 Task: Create Card Card0002 in Board Board0001 in Development in Trello
Action: Mouse moved to (597, 91)
Screenshot: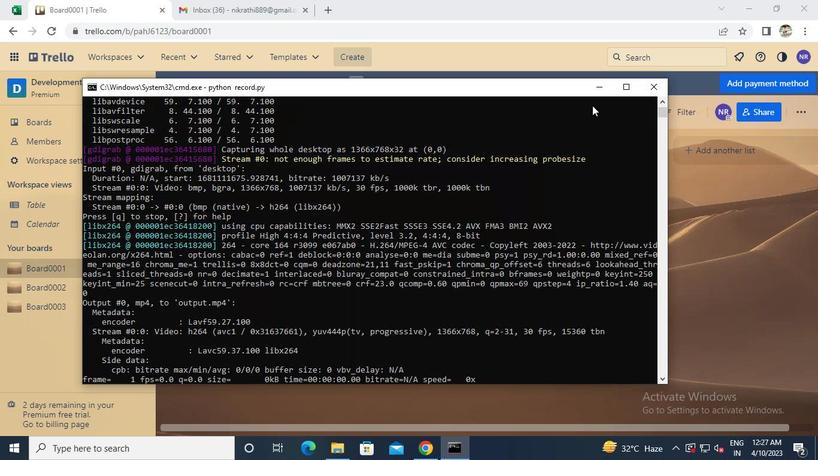 
Action: Mouse pressed left at (597, 91)
Screenshot: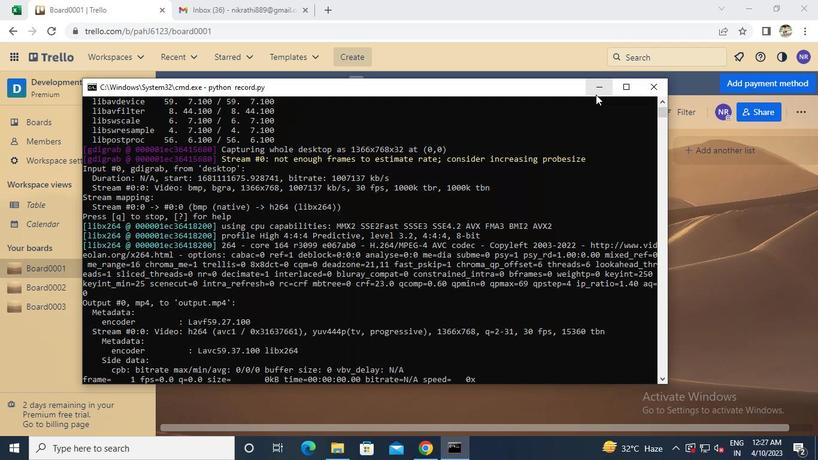 
Action: Mouse moved to (242, 202)
Screenshot: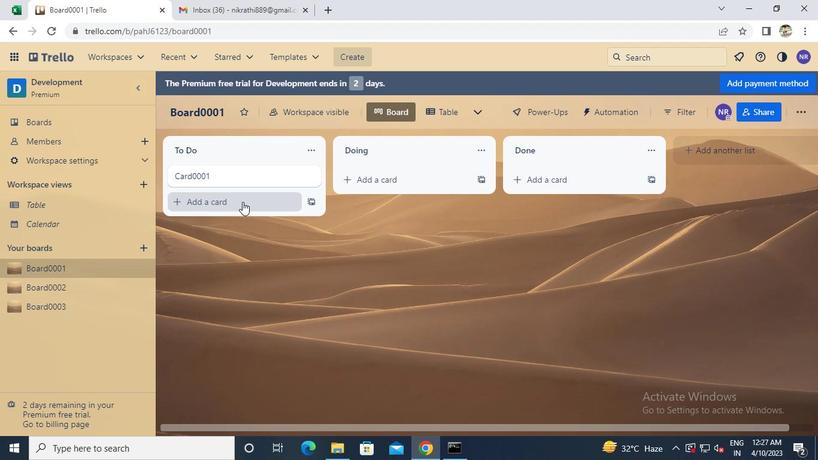 
Action: Mouse pressed left at (242, 202)
Screenshot: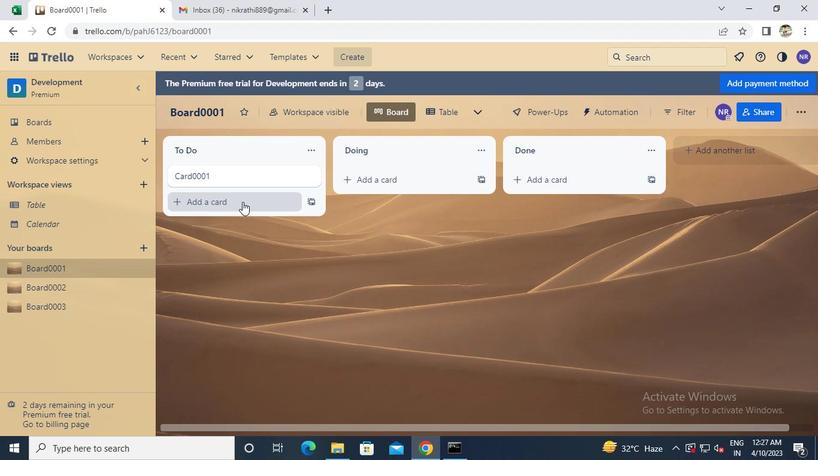 
Action: Mouse moved to (242, 201)
Screenshot: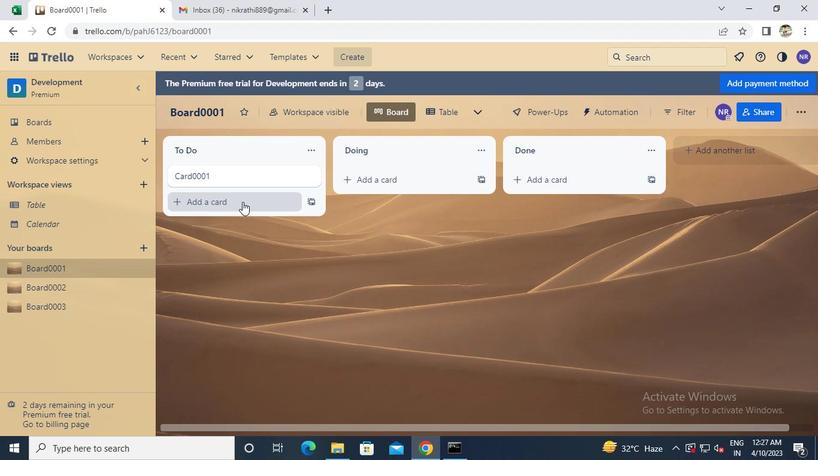 
Action: Keyboard Key.caps_lock
Screenshot: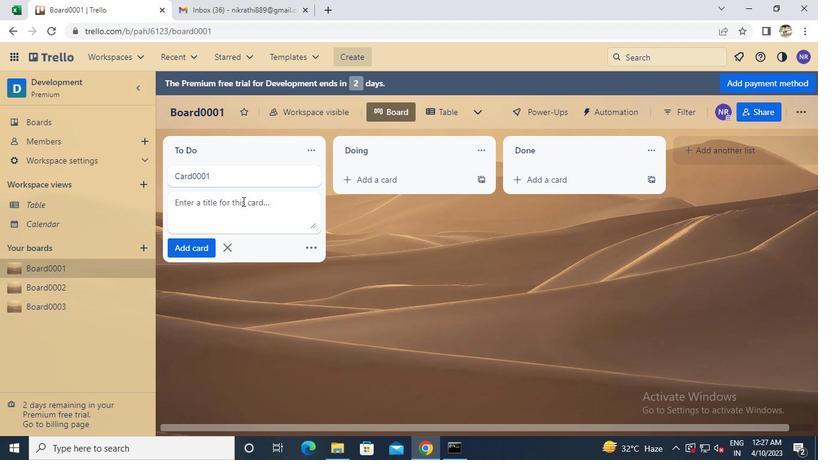 
Action: Keyboard c
Screenshot: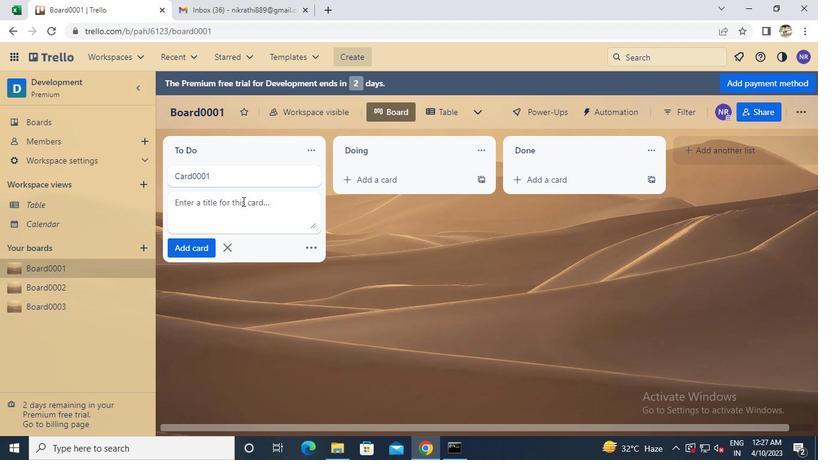 
Action: Keyboard Key.caps_lock
Screenshot: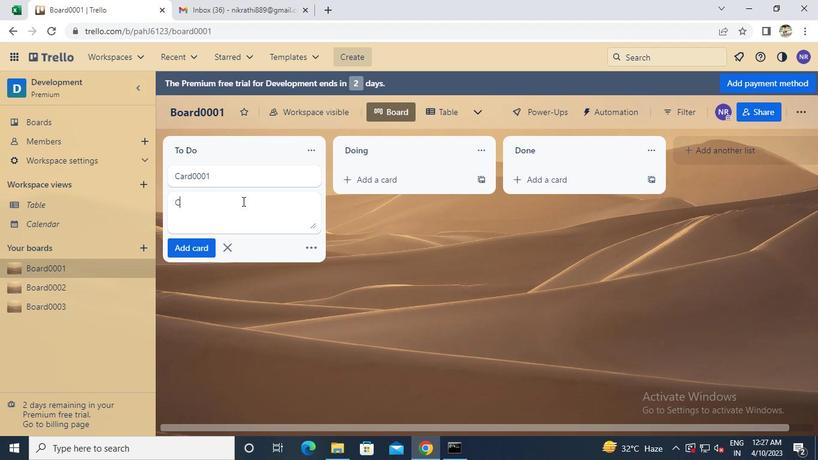 
Action: Keyboard a
Screenshot: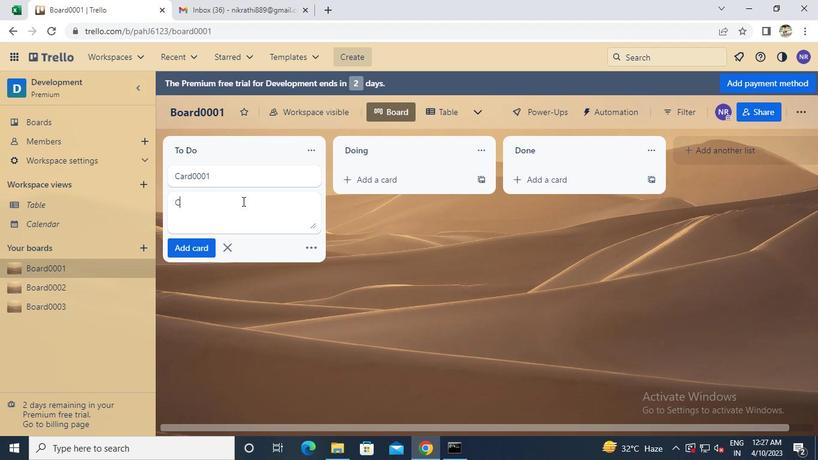
Action: Keyboard r
Screenshot: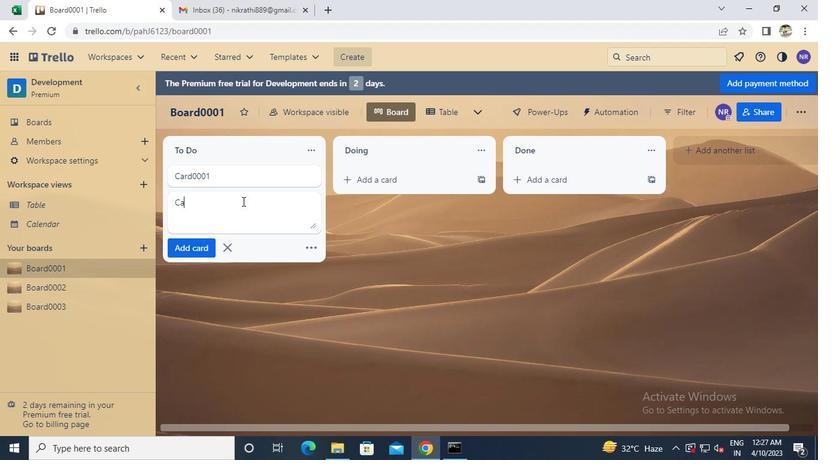 
Action: Keyboard d
Screenshot: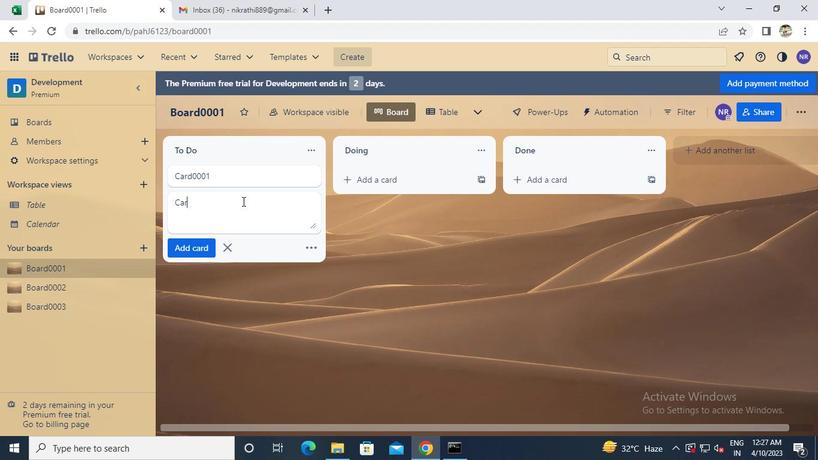 
Action: Keyboard 0
Screenshot: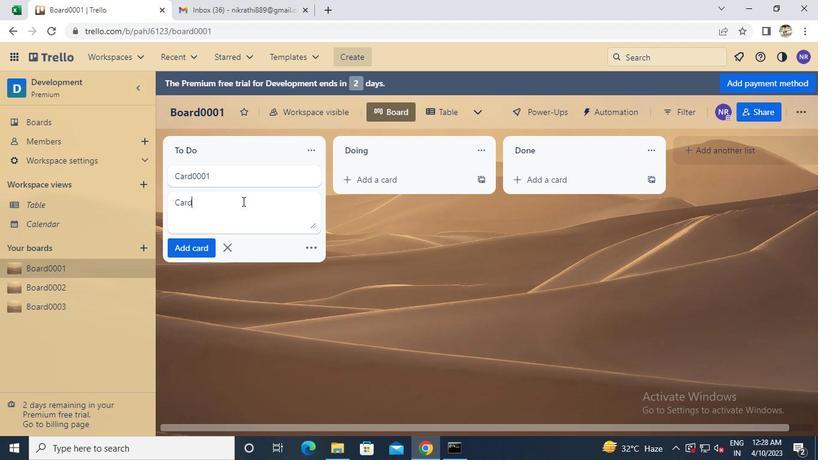 
Action: Keyboard 0
Screenshot: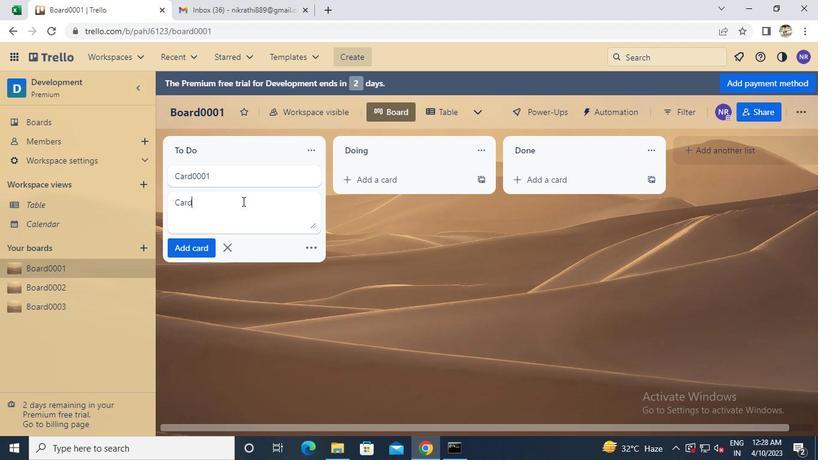
Action: Keyboard 0
Screenshot: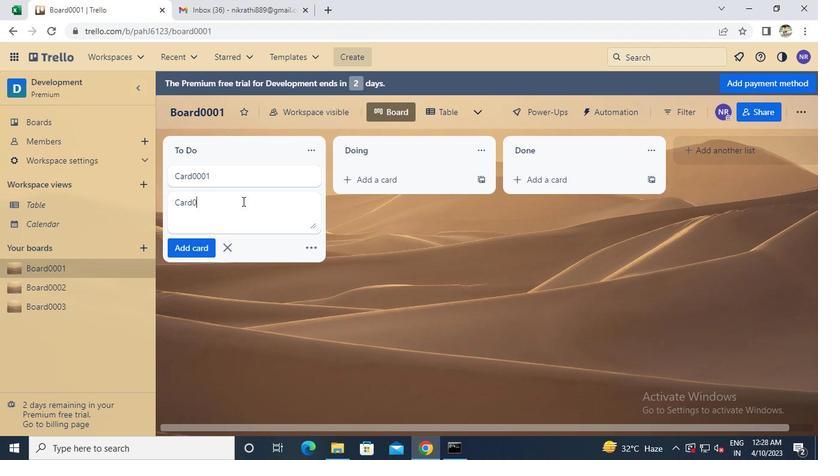 
Action: Keyboard 2
Screenshot: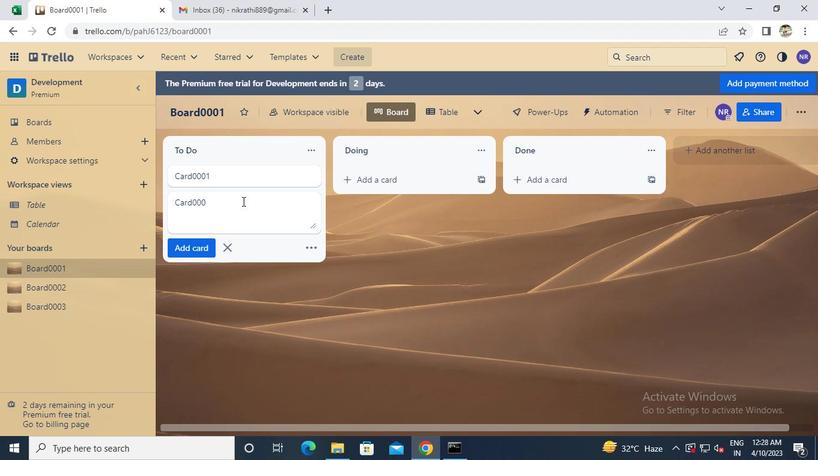 
Action: Mouse moved to (208, 239)
Screenshot: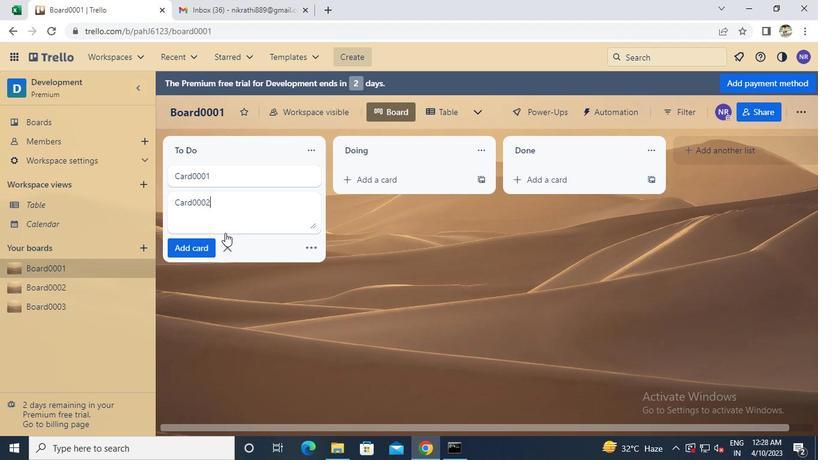 
Action: Mouse pressed left at (208, 239)
Screenshot: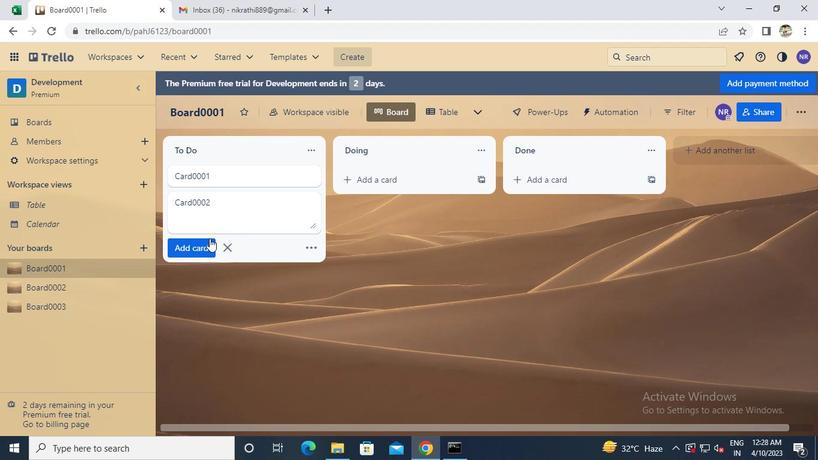 
Action: Mouse moved to (453, 443)
Screenshot: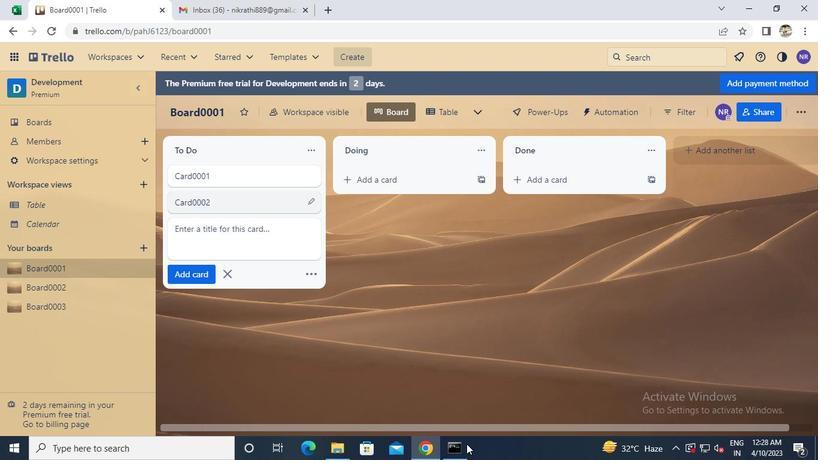 
Action: Mouse pressed left at (453, 443)
Screenshot: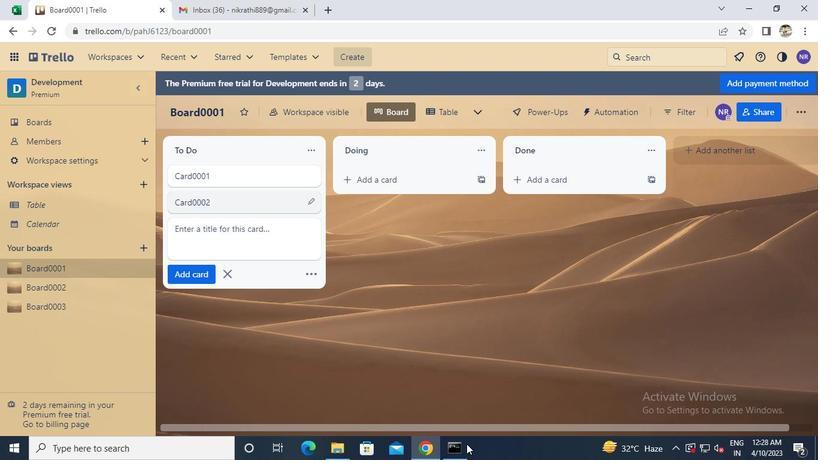 
Action: Mouse moved to (653, 86)
Screenshot: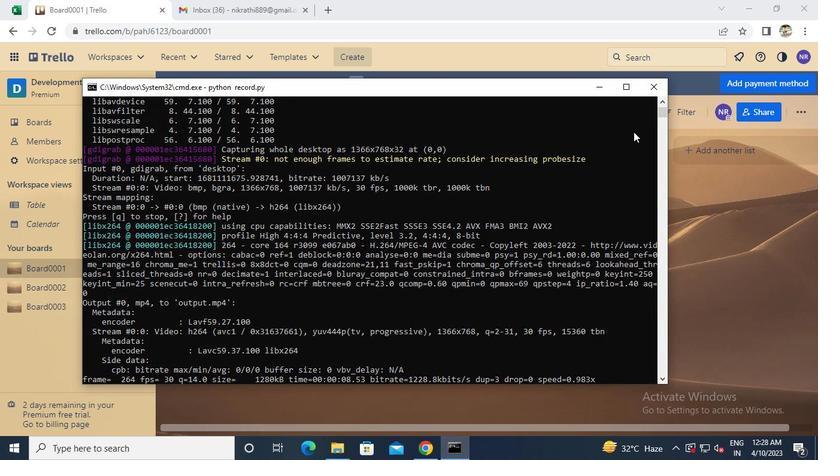
Action: Mouse pressed left at (653, 86)
Screenshot: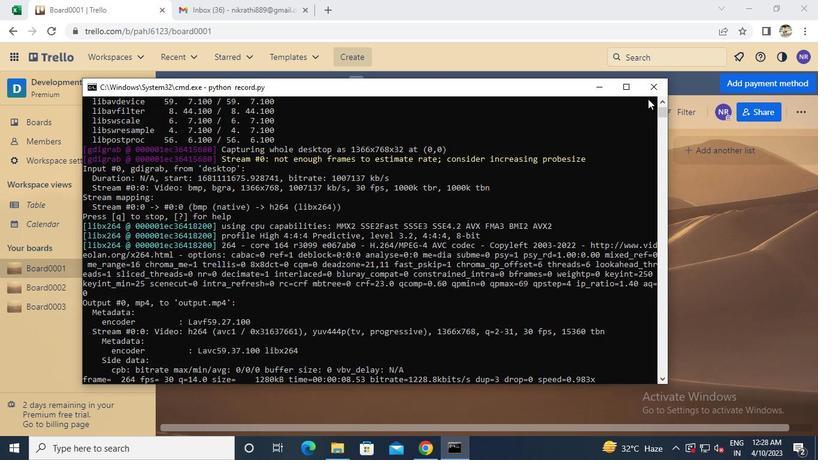 
